 Task: Learn more about a career.
Action: Mouse moved to (655, 198)
Screenshot: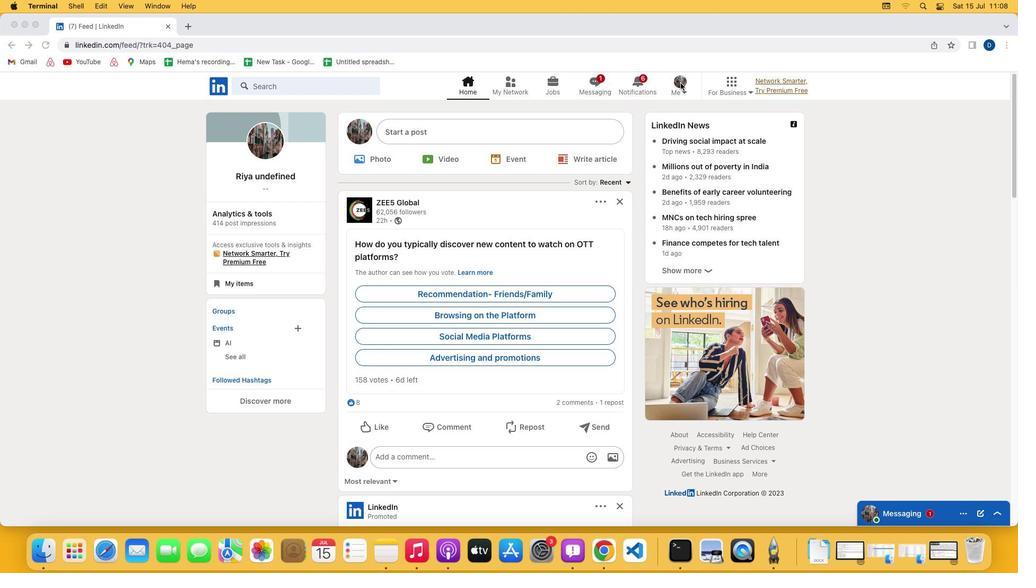 
Action: Mouse pressed left at (655, 198)
Screenshot: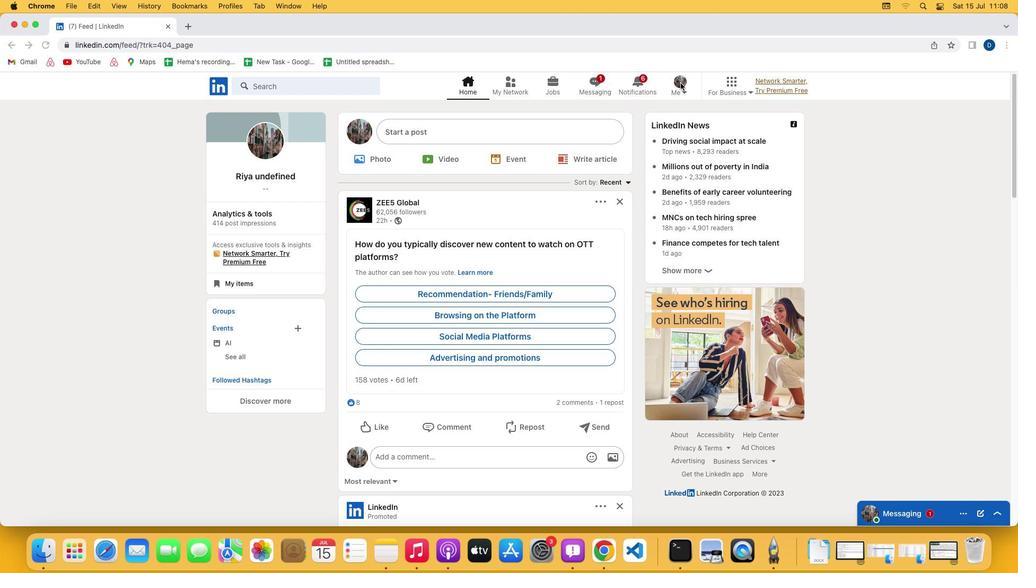 
Action: Mouse pressed left at (655, 198)
Screenshot: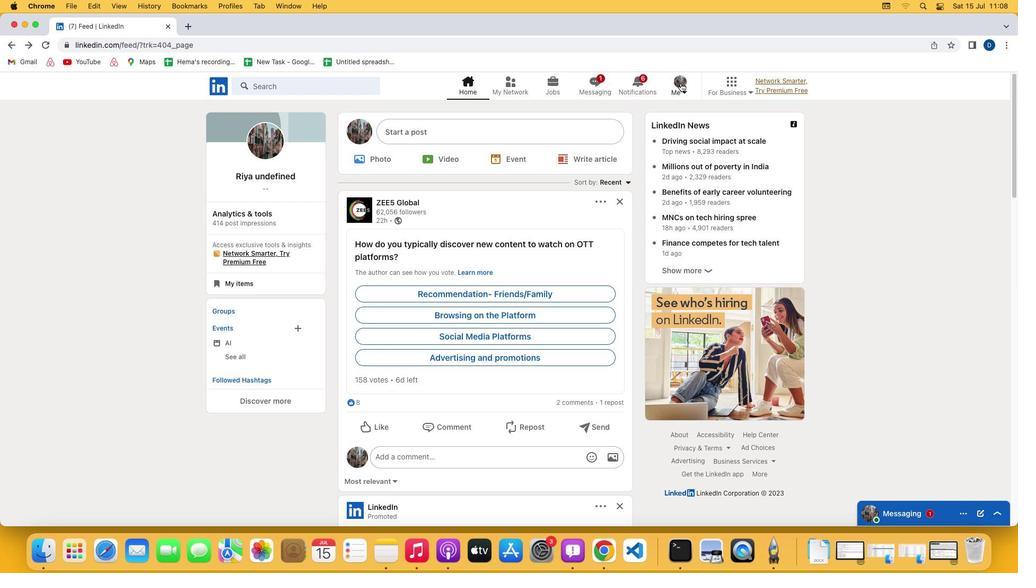 
Action: Mouse moved to (594, 277)
Screenshot: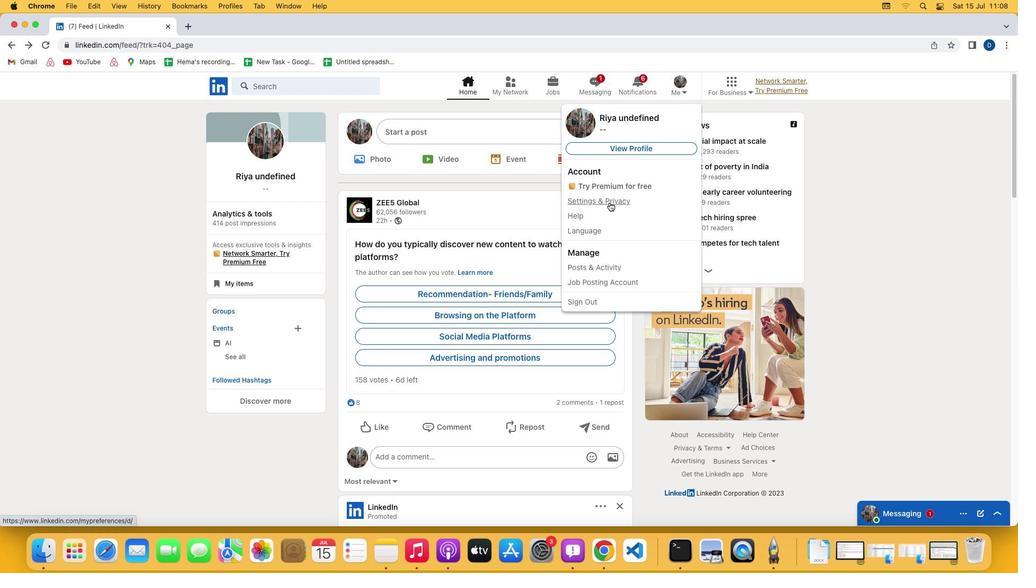 
Action: Mouse pressed left at (594, 277)
Screenshot: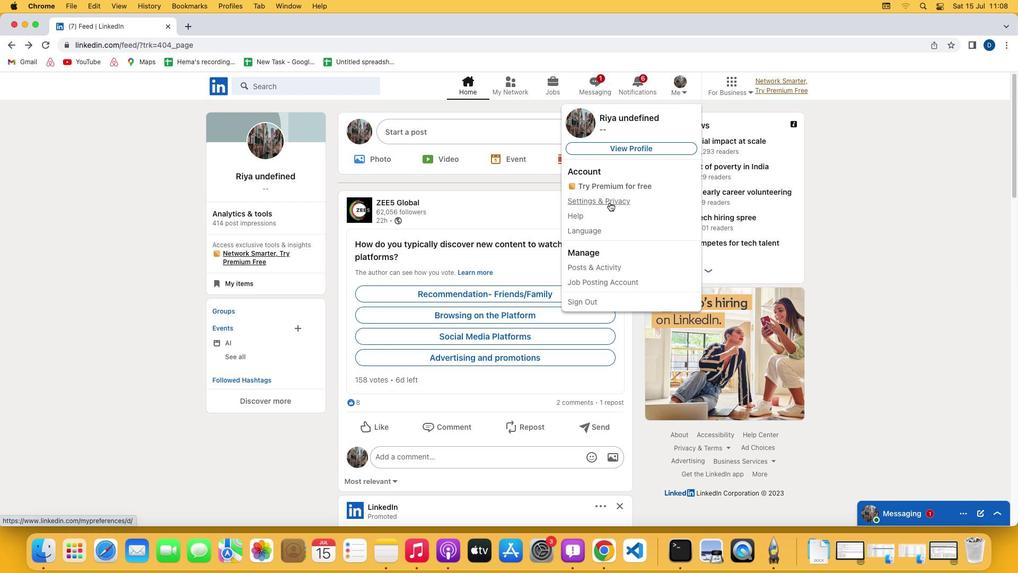 
Action: Mouse moved to (550, 404)
Screenshot: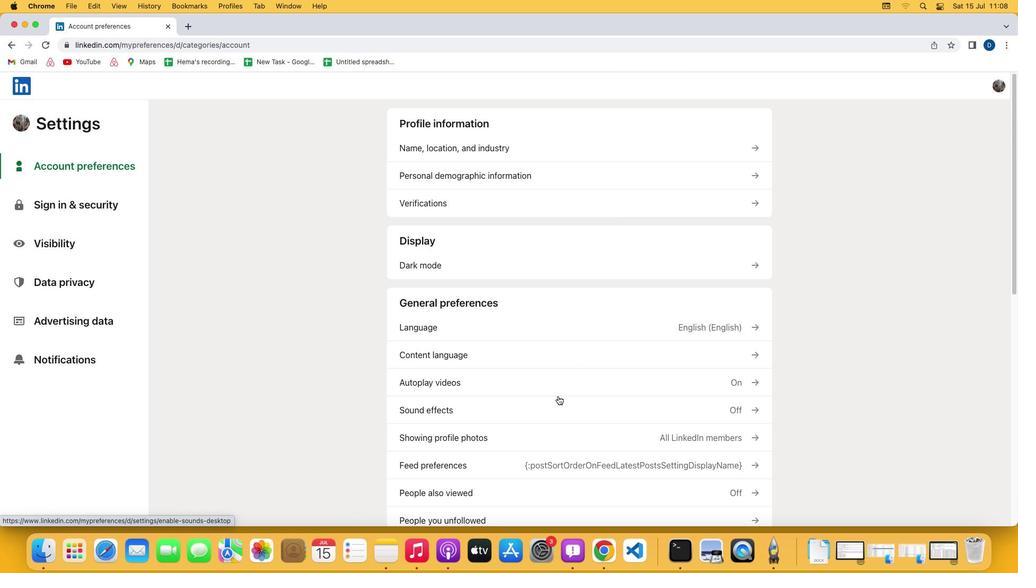 
Action: Mouse scrolled (550, 404) with delta (71, 143)
Screenshot: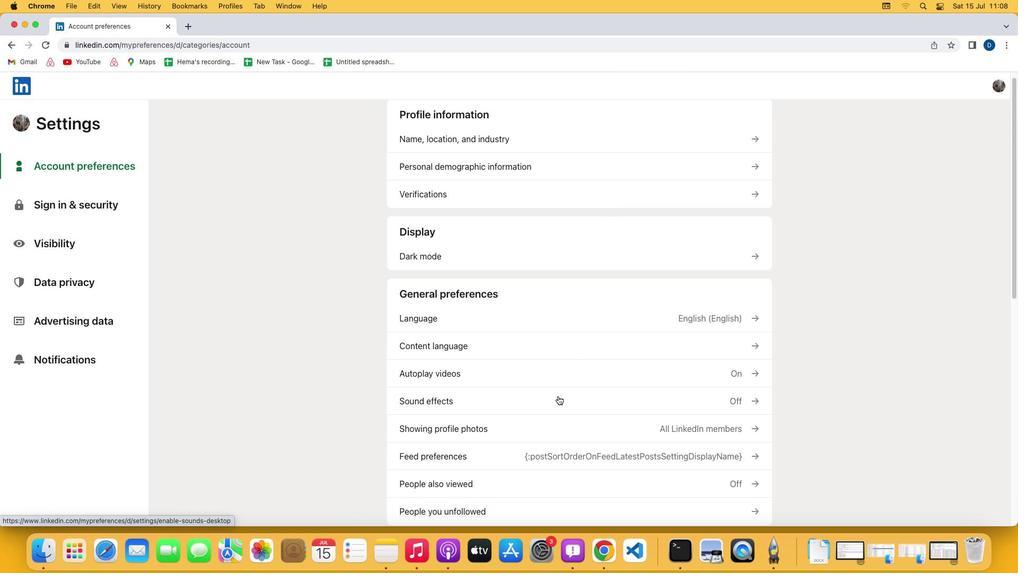 
Action: Mouse scrolled (550, 404) with delta (71, 143)
Screenshot: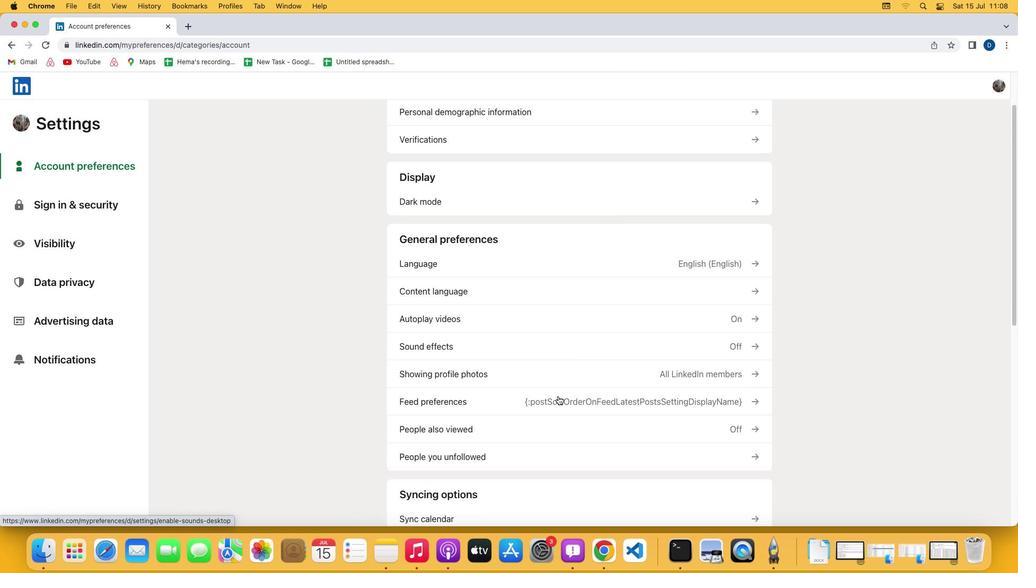 
Action: Mouse scrolled (550, 404) with delta (71, 143)
Screenshot: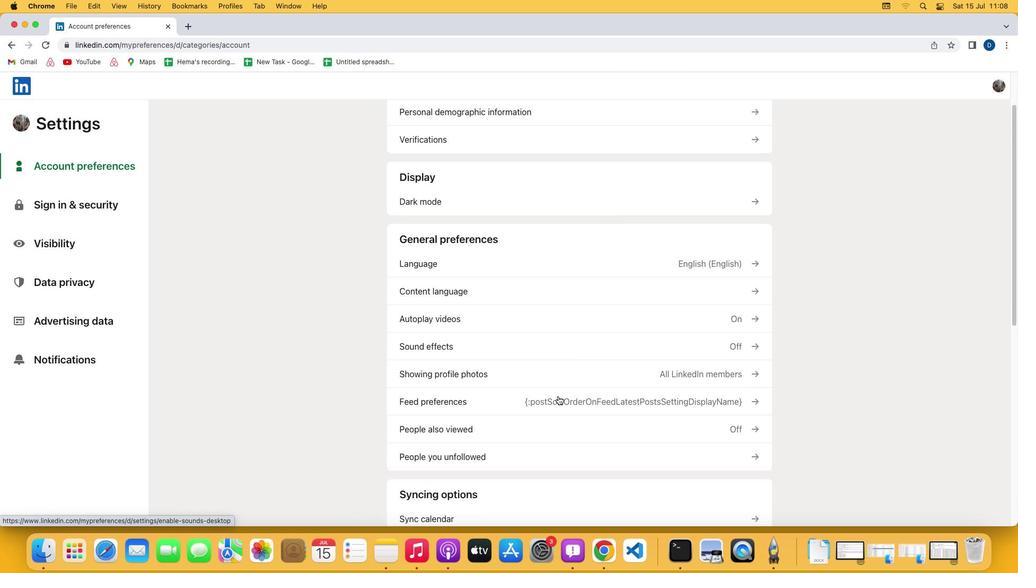 
Action: Mouse scrolled (550, 404) with delta (71, 142)
Screenshot: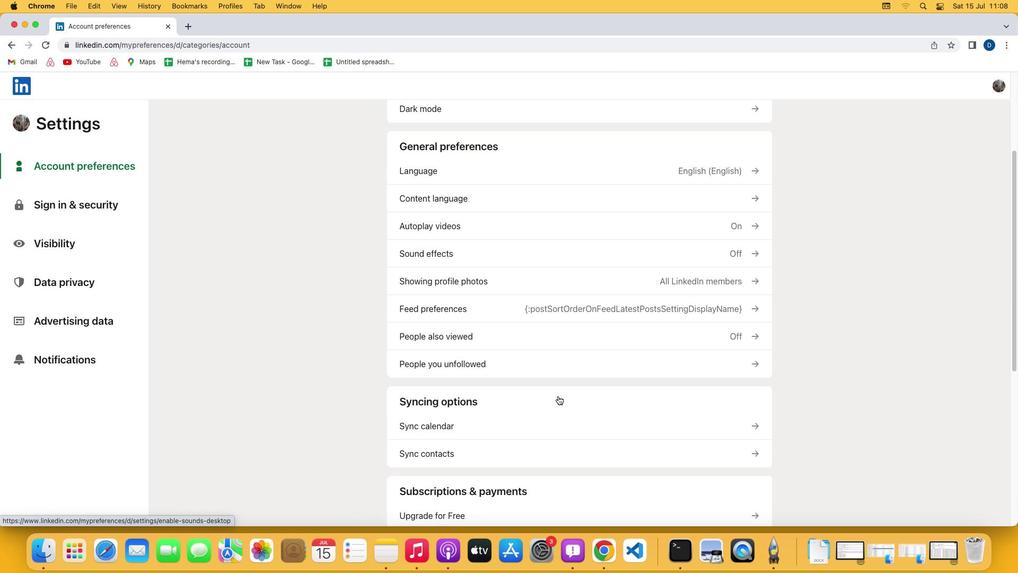 
Action: Mouse scrolled (550, 404) with delta (71, 142)
Screenshot: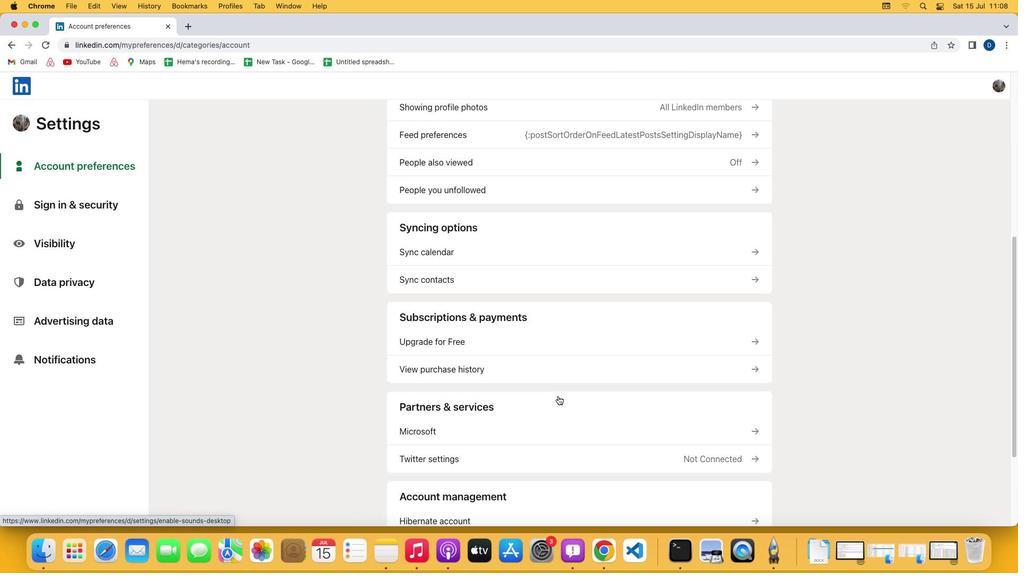 
Action: Mouse scrolled (550, 404) with delta (71, 143)
Screenshot: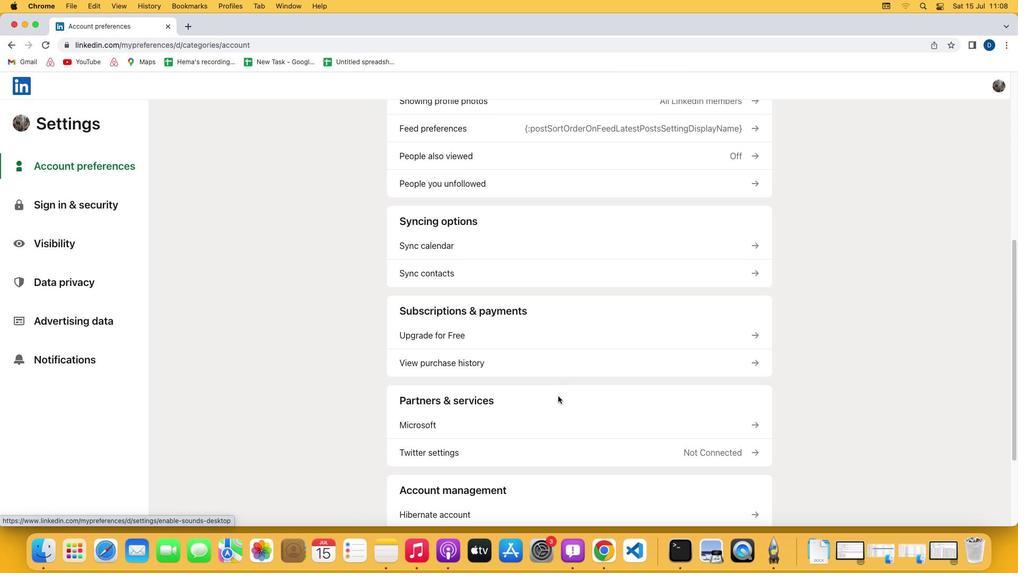
Action: Mouse scrolled (550, 404) with delta (71, 143)
Screenshot: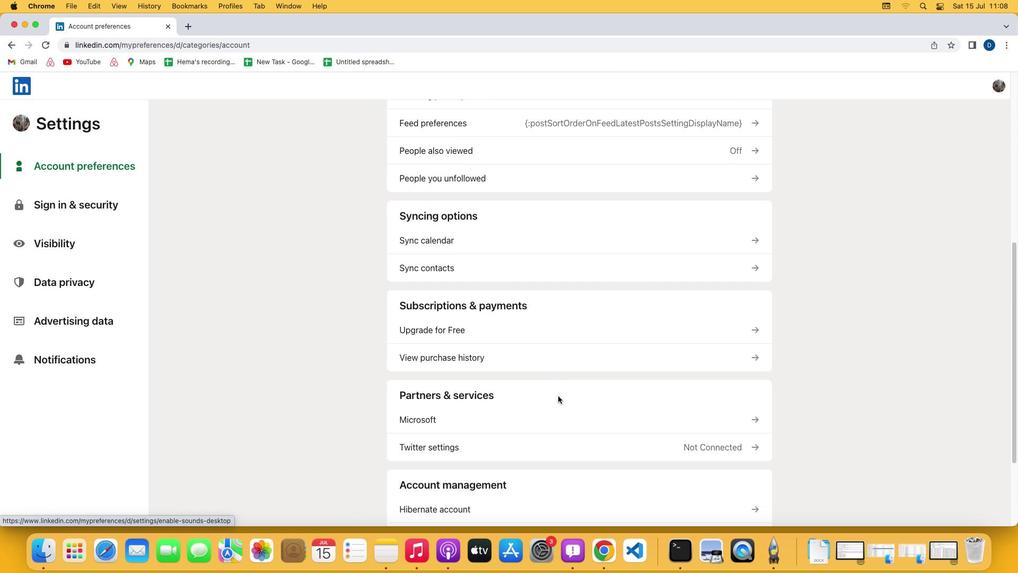 
Action: Mouse scrolled (550, 404) with delta (71, 143)
Screenshot: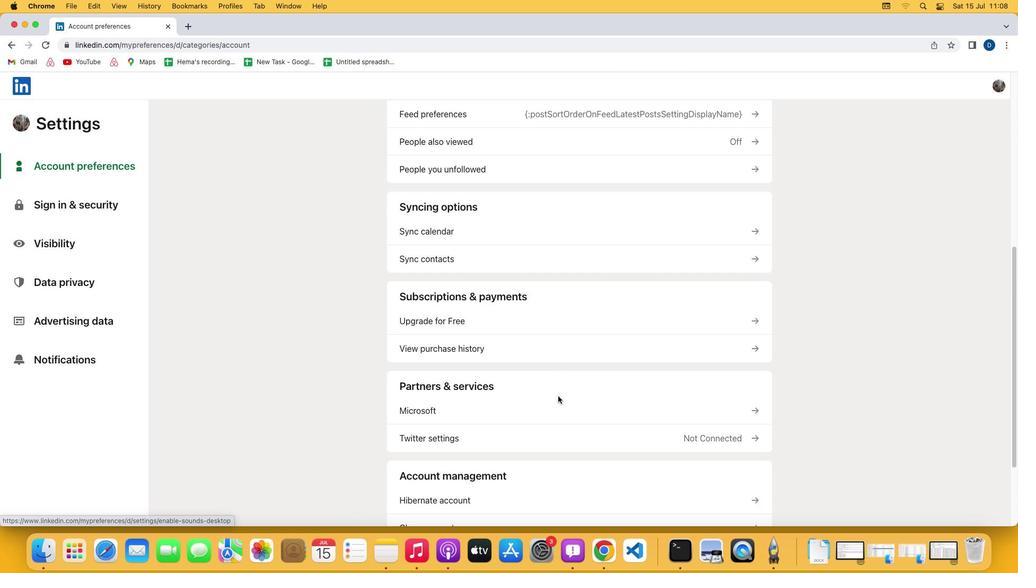 
Action: Mouse moved to (516, 323)
Screenshot: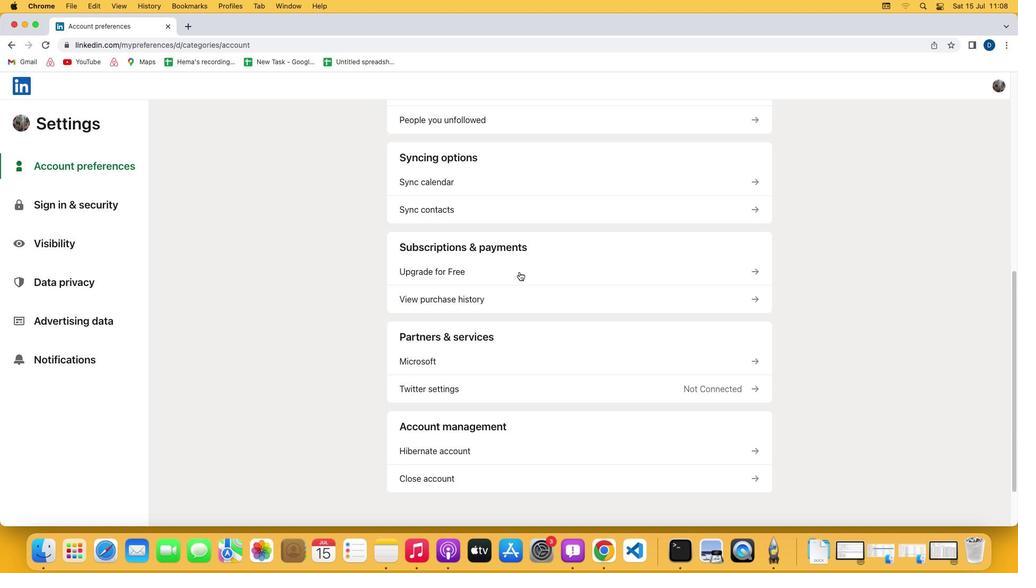 
Action: Mouse pressed left at (516, 323)
Screenshot: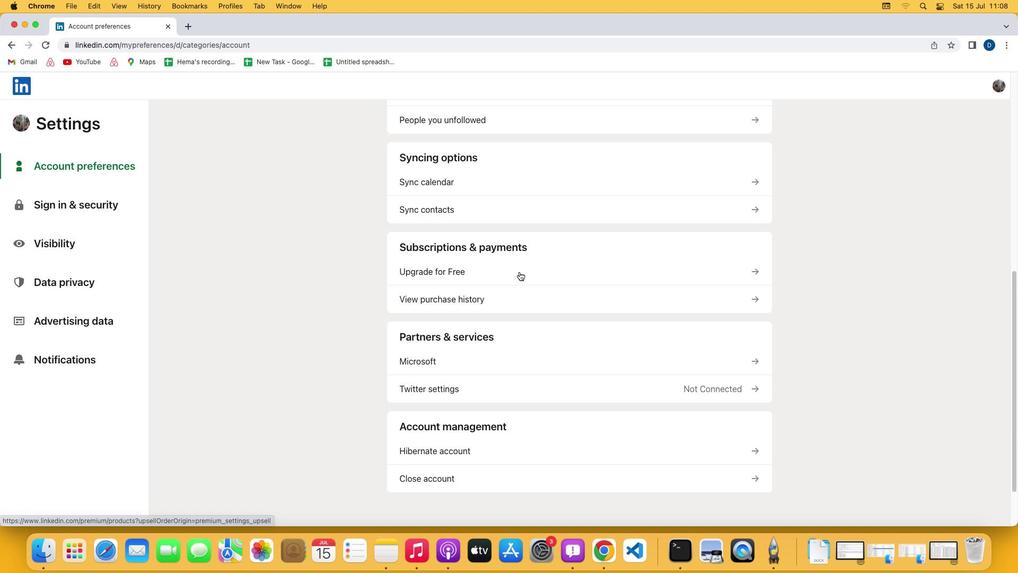 
Action: Mouse moved to (429, 332)
Screenshot: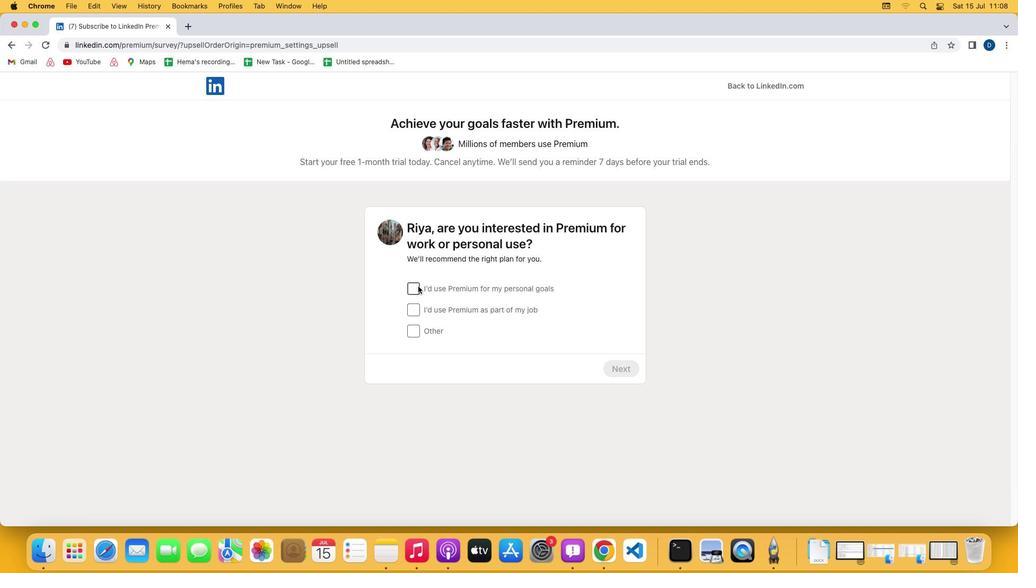 
Action: Mouse pressed left at (429, 332)
Screenshot: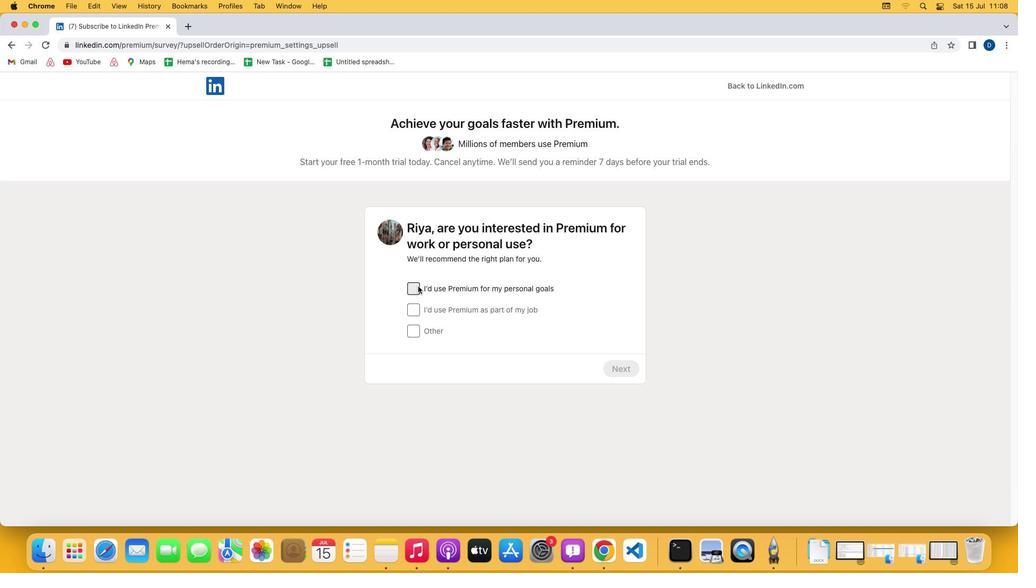 
Action: Mouse moved to (616, 387)
Screenshot: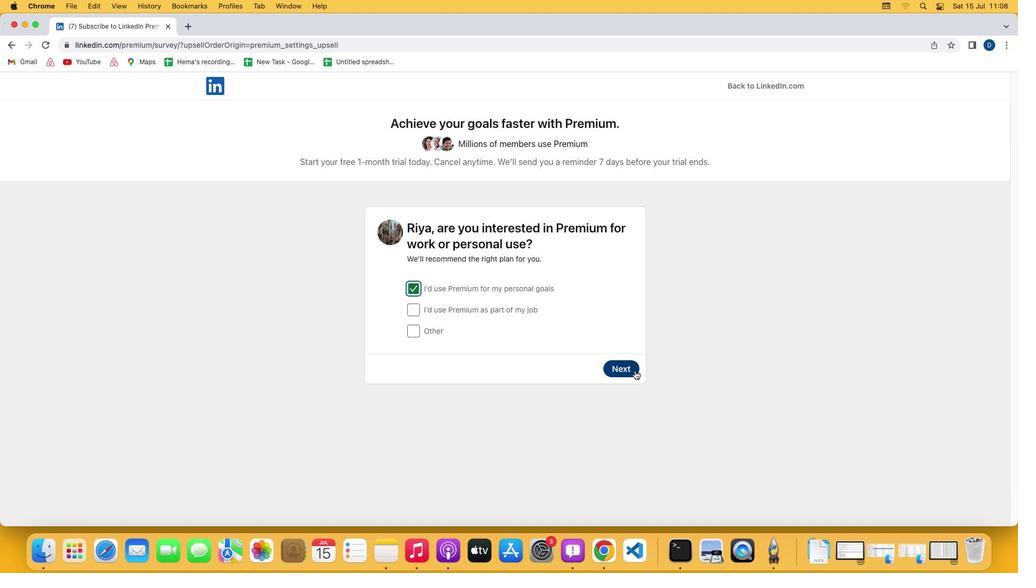 
Action: Mouse pressed left at (616, 387)
Screenshot: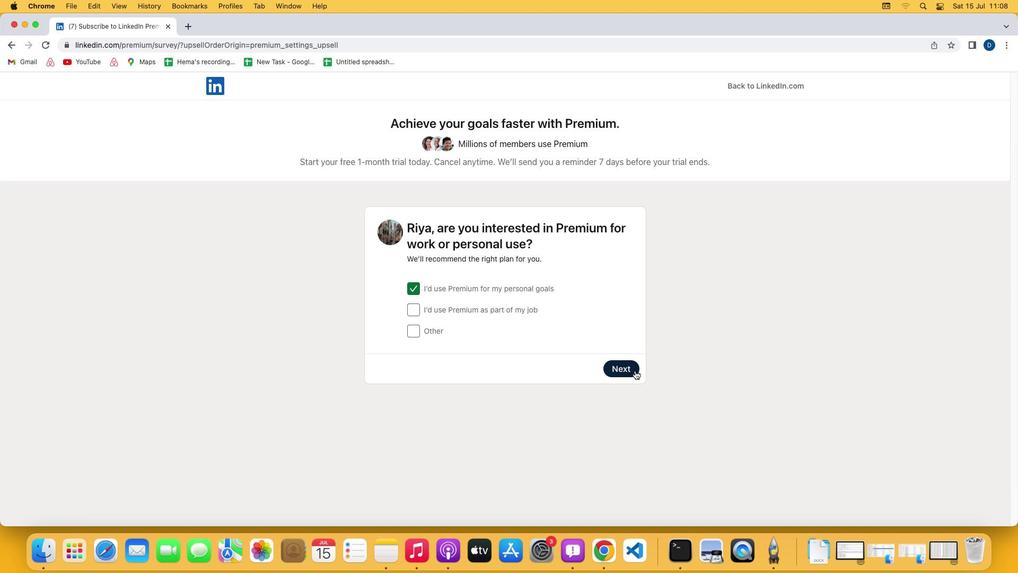 
Action: Mouse moved to (597, 425)
Screenshot: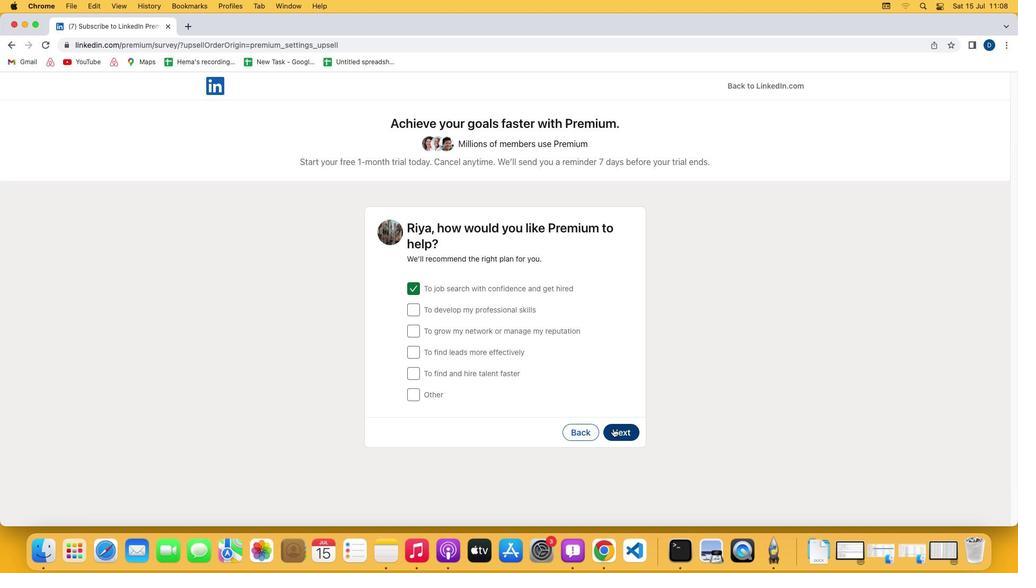 
Action: Mouse pressed left at (597, 425)
Screenshot: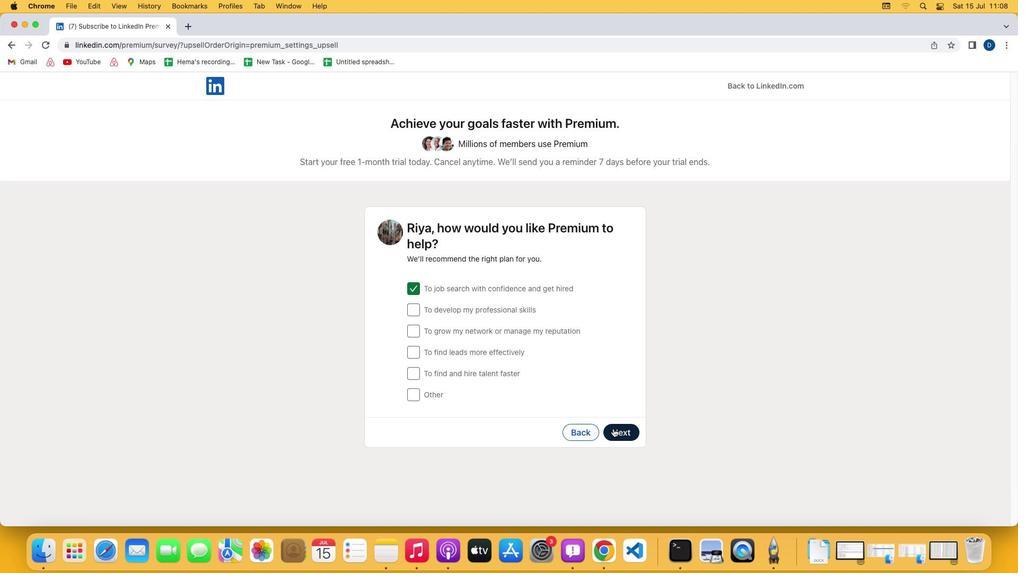 
Action: Mouse moved to (426, 402)
Screenshot: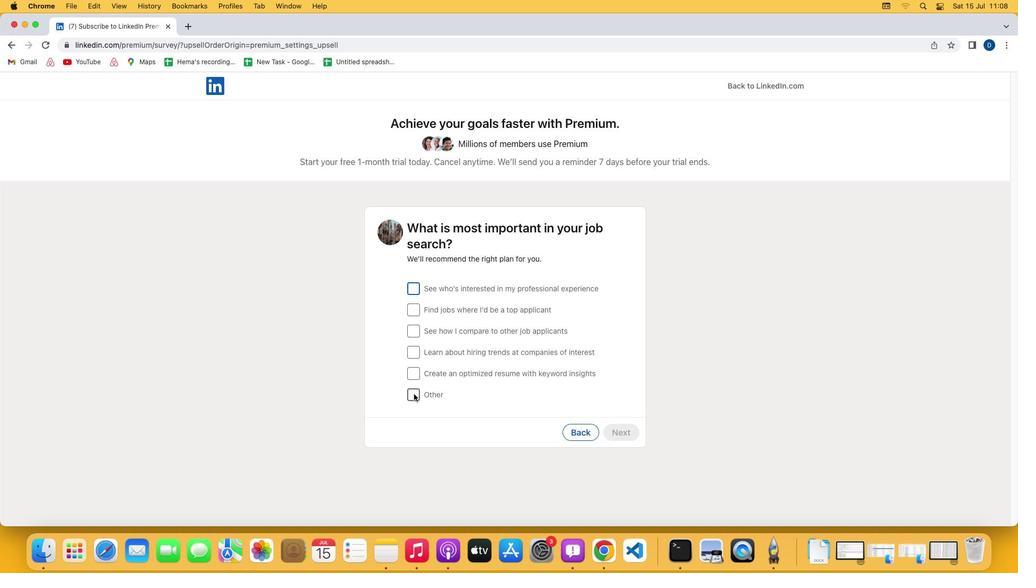 
Action: Mouse pressed left at (426, 402)
Screenshot: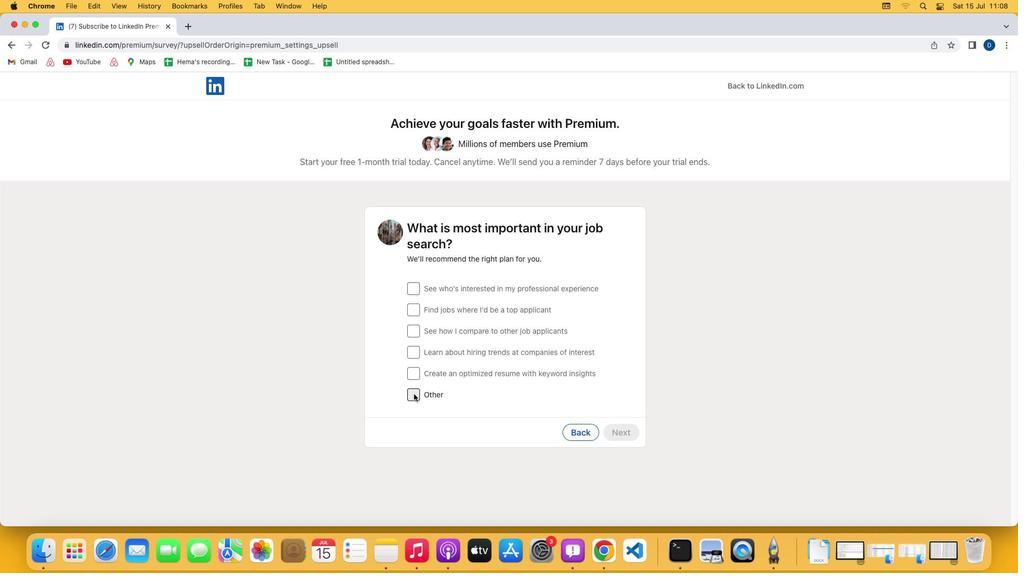 
Action: Mouse moved to (593, 427)
Screenshot: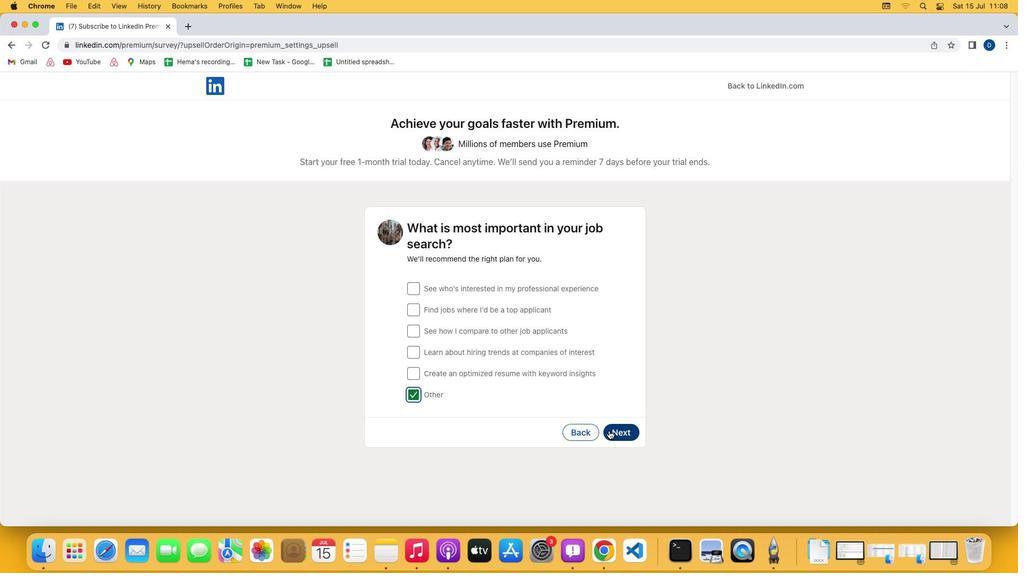 
Action: Mouse pressed left at (593, 427)
Screenshot: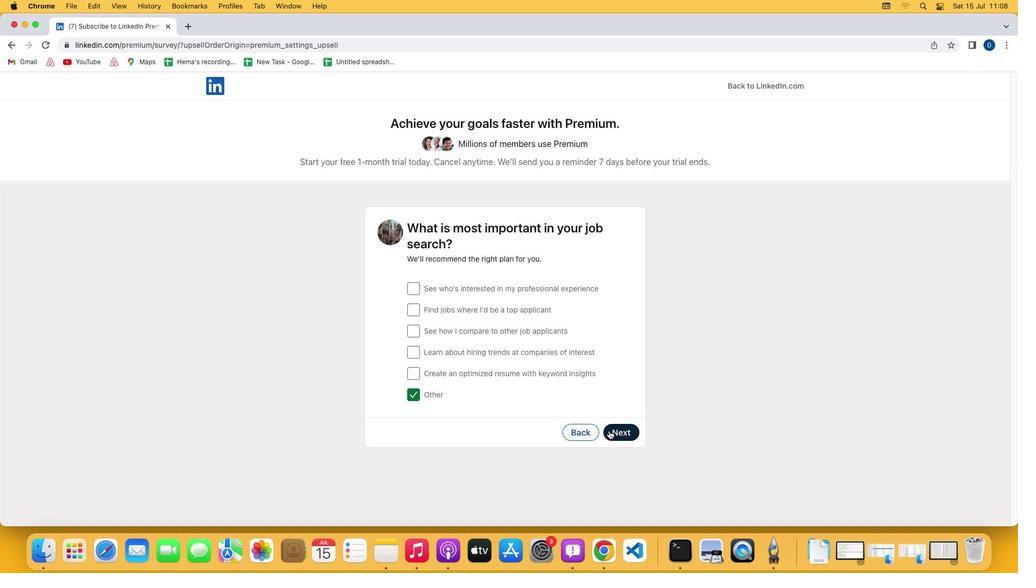 
Action: Mouse moved to (333, 431)
Screenshot: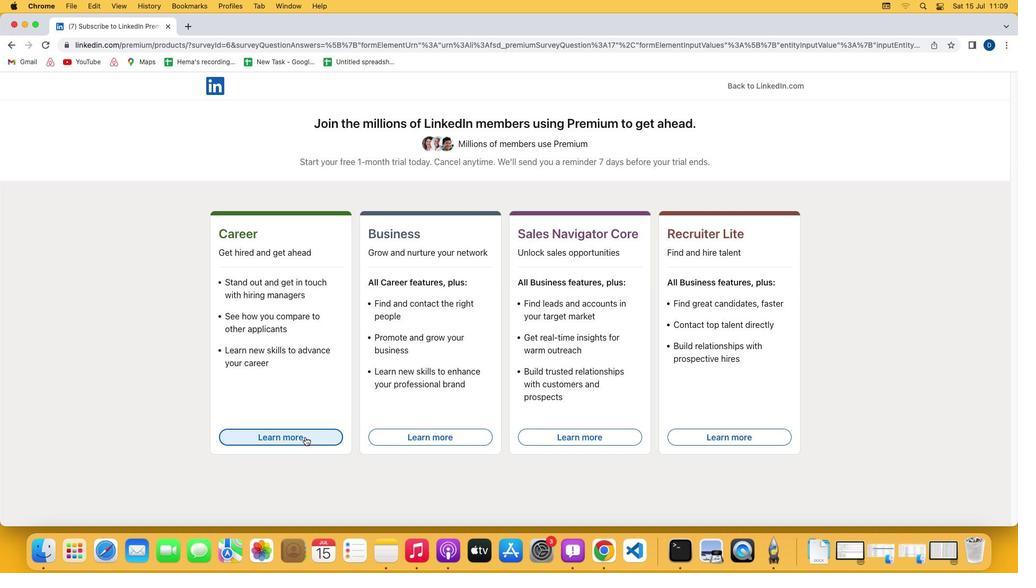 
Action: Mouse pressed left at (333, 431)
Screenshot: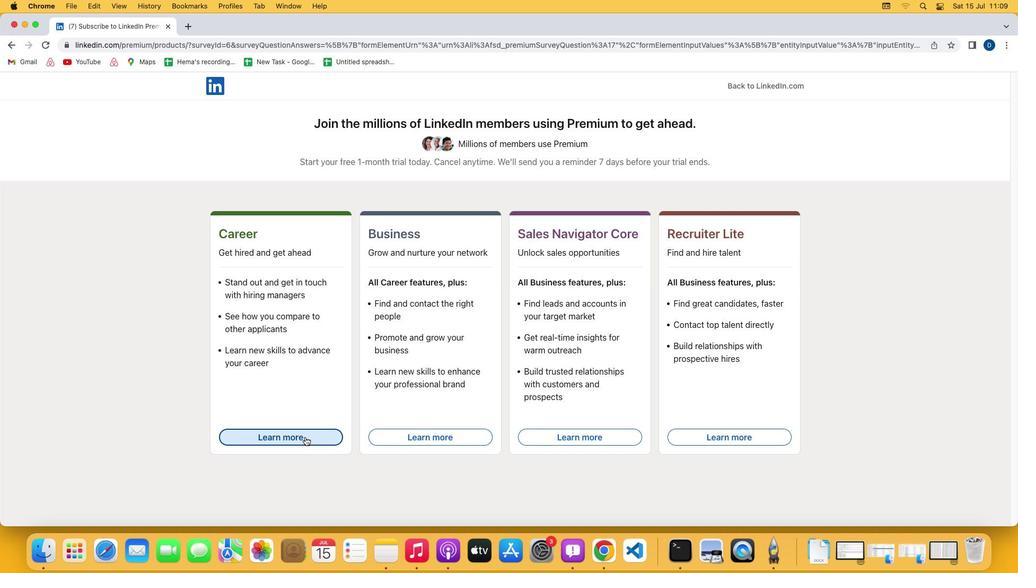 
